 Task: Create List Brand Transformation in Board DevOps Best Practices to Workspace Antivirus and Security Software. Create List Brand M&A in Board Sales Performance Benchmarking to Workspace Antivirus and Security Software. Create List Brand Integration in Board IT Asset Management and Inventory Control to Workspace Antivirus and Security Software
Action: Mouse moved to (188, 150)
Screenshot: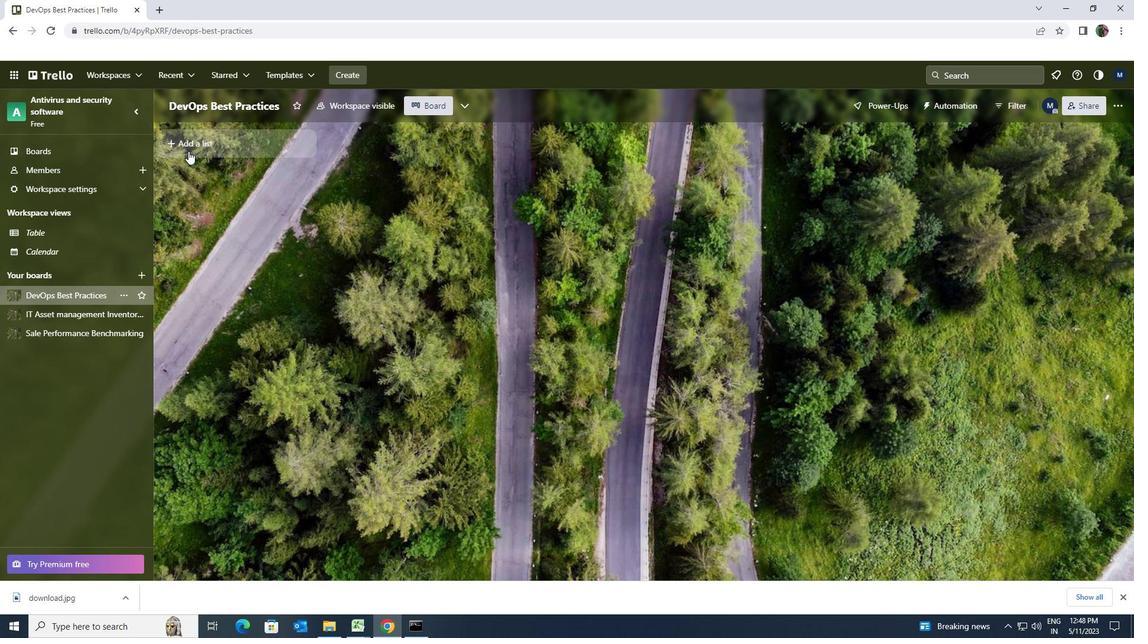 
Action: Mouse pressed left at (188, 150)
Screenshot: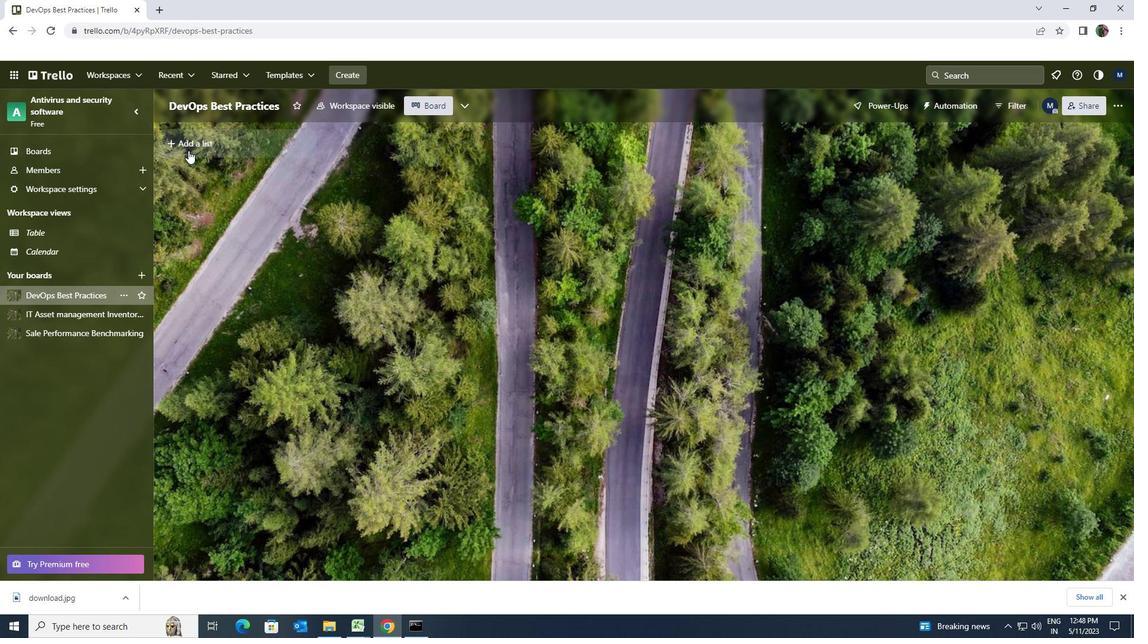 
Action: Key pressed <Key.shift><Key.shift><Key.shift><Key.shift><Key.shift><Key.shift><Key.shift><Key.shift><Key.shift><Key.shift><Key.shift><Key.shift><Key.shift><Key.shift><Key.shift><Key.shift><Key.shift><Key.shift><Key.shift><Key.shift><Key.shift><Key.shift><Key.shift><Key.shift><Key.shift><Key.shift><Key.shift><Key.shift><Key.shift><Key.shift><Key.shift><Key.shift><Key.shift><Key.shift><Key.shift><Key.shift><Key.shift><Key.shift><Key.shift><Key.shift><Key.shift><Key.shift><Key.shift><Key.shift><Key.shift><Key.shift>BRAND<Key.space><Key.shift><Key.shift><Key.shift>TRANSFORMATION
Screenshot: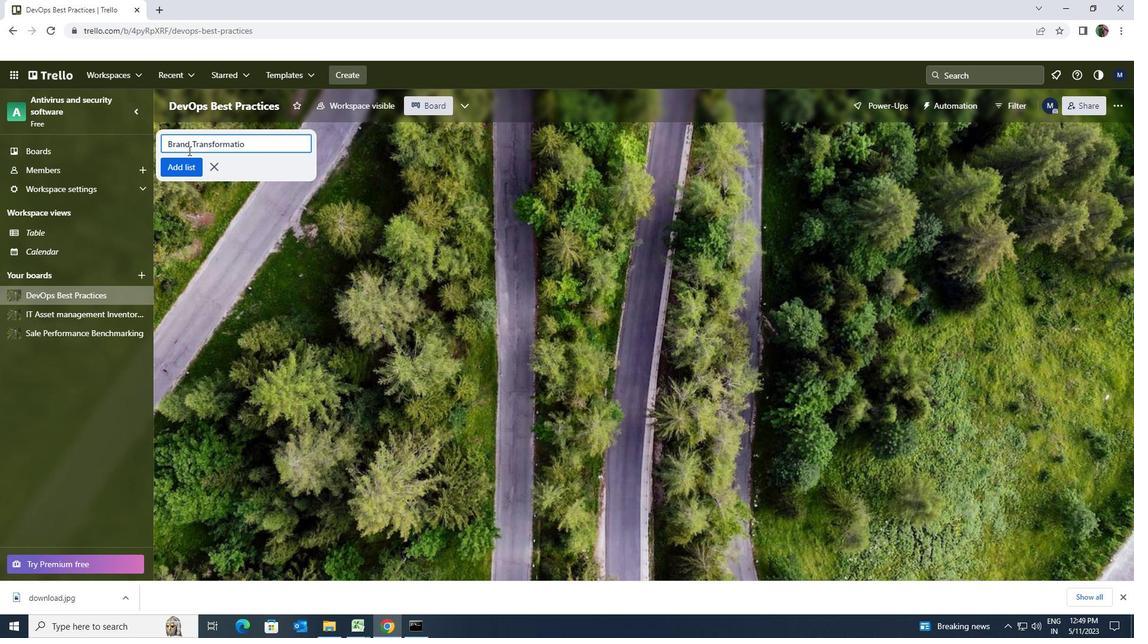 
Action: Mouse moved to (189, 159)
Screenshot: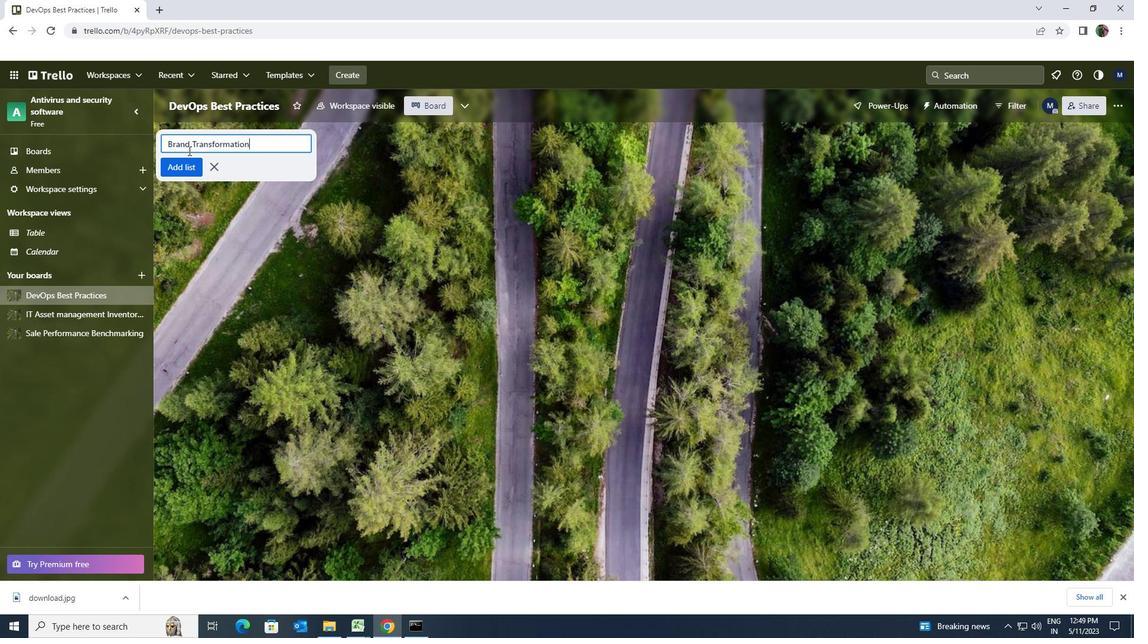 
Action: Mouse pressed left at (189, 159)
Screenshot: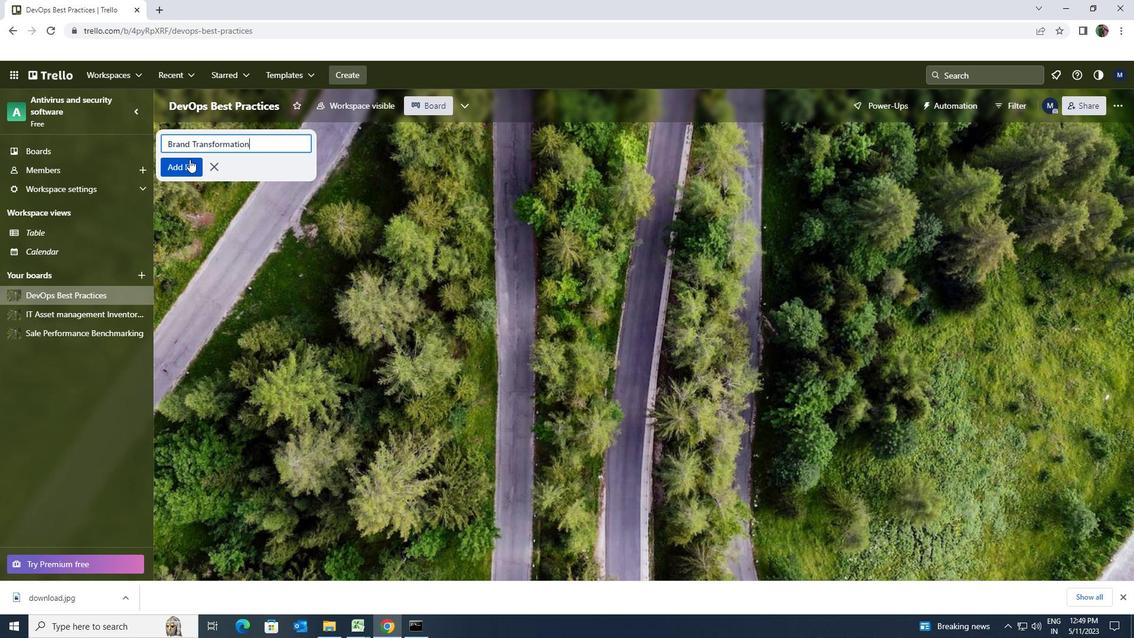
Action: Mouse moved to (72, 334)
Screenshot: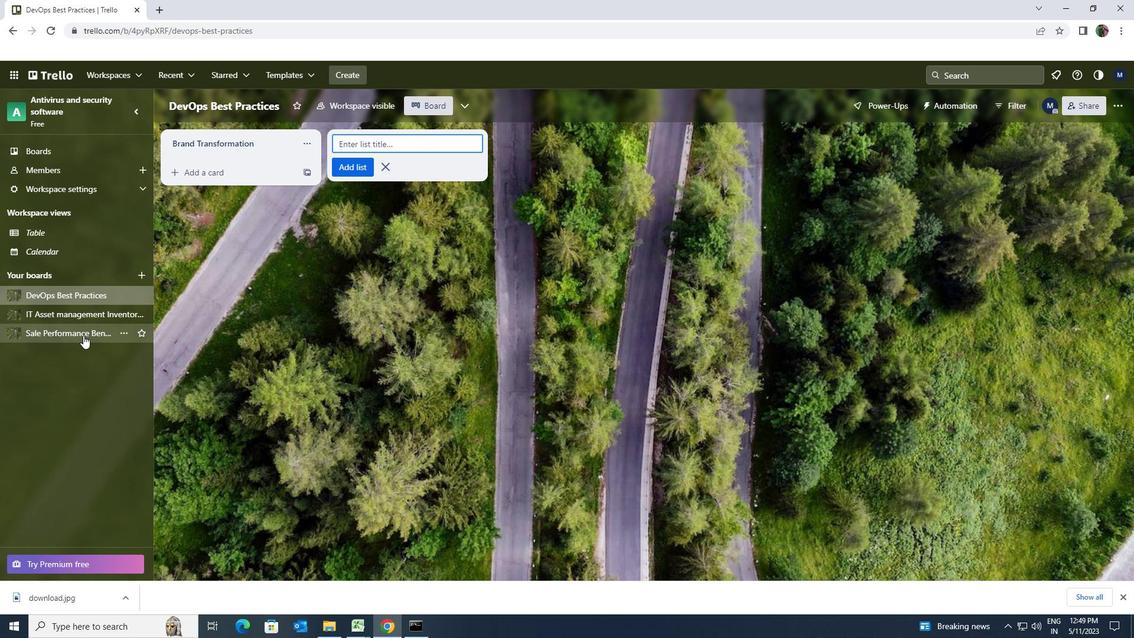 
Action: Mouse pressed left at (72, 334)
Screenshot: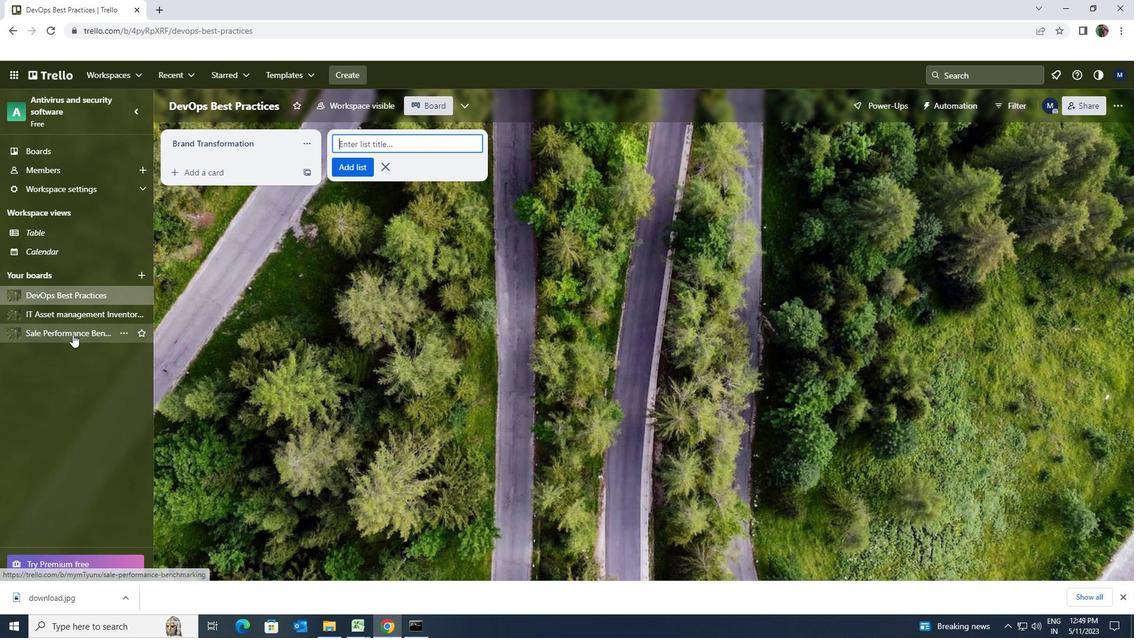 
Action: Mouse moved to (185, 146)
Screenshot: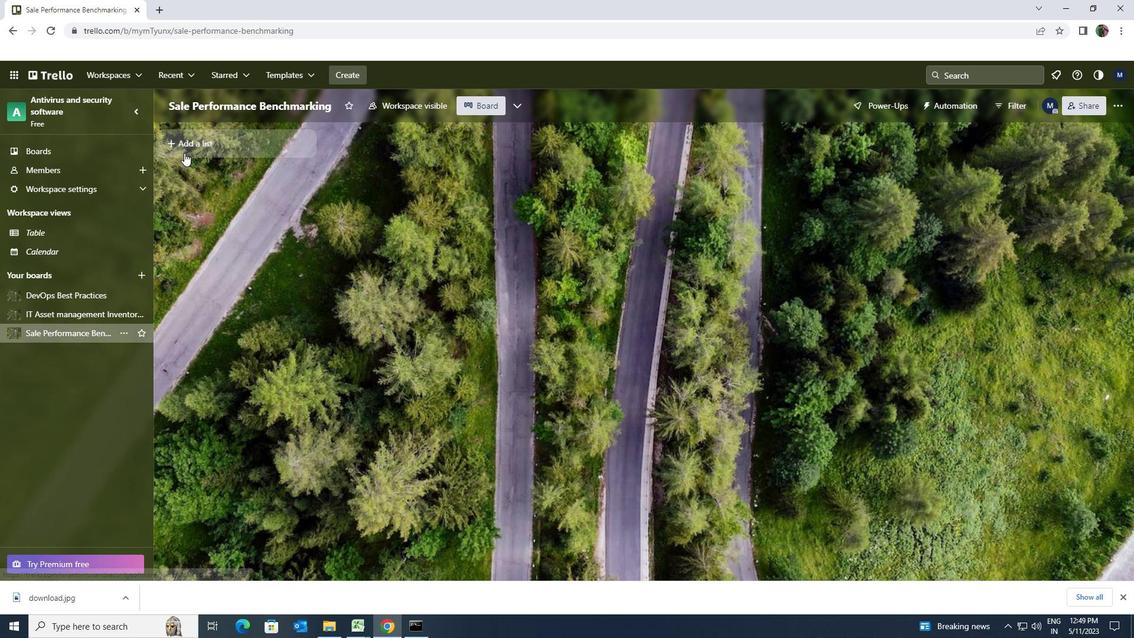 
Action: Mouse pressed left at (185, 146)
Screenshot: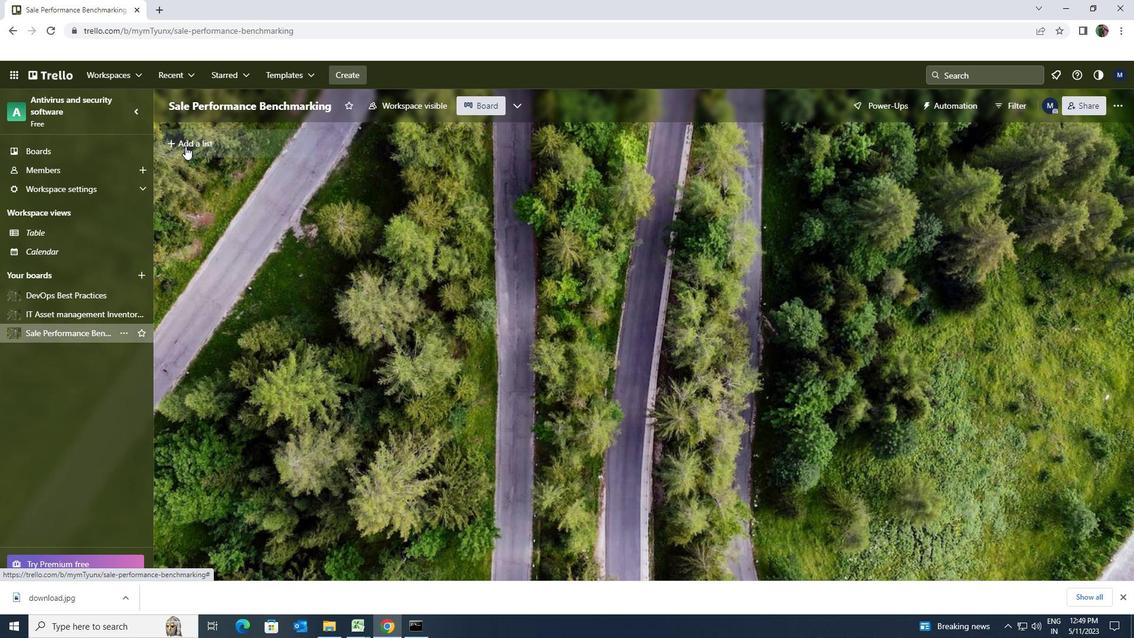 
Action: Key pressed <Key.shift><Key.shift><Key.shift>BRAND<Key.space><Key.shift>M&<Key.shift><Key.shift><Key.shift>A
Screenshot: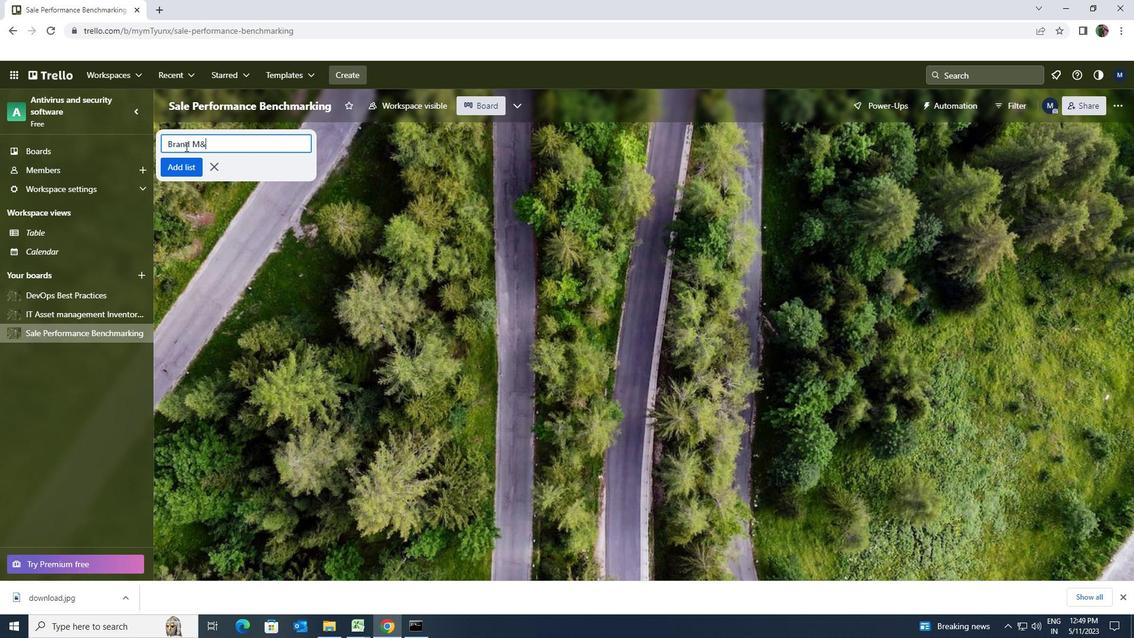 
Action: Mouse moved to (187, 163)
Screenshot: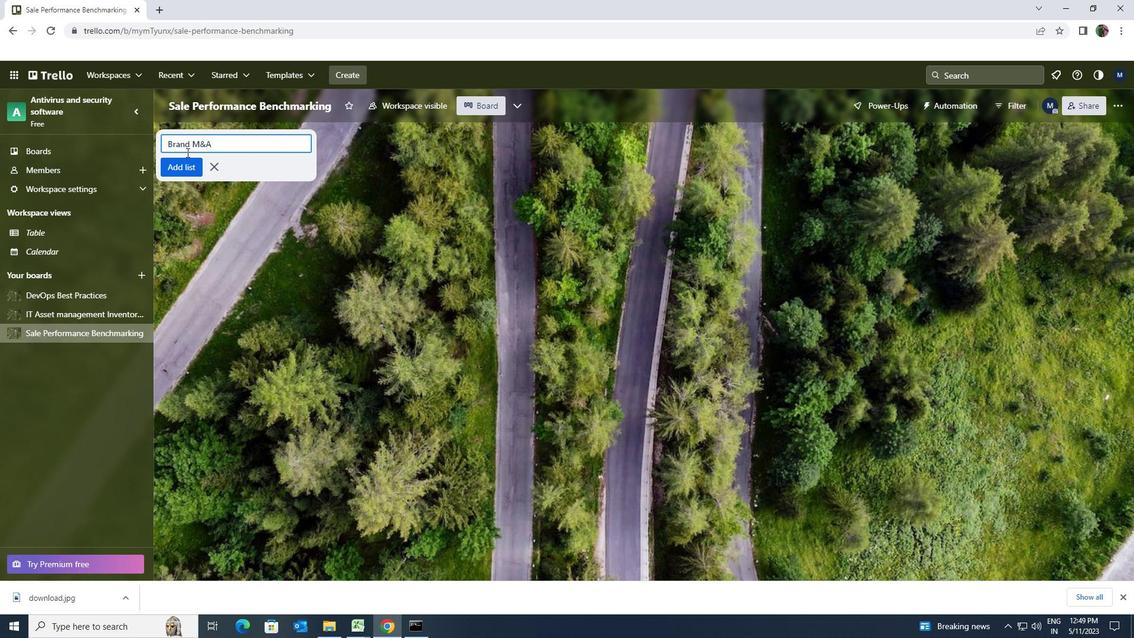 
Action: Mouse pressed left at (187, 163)
Screenshot: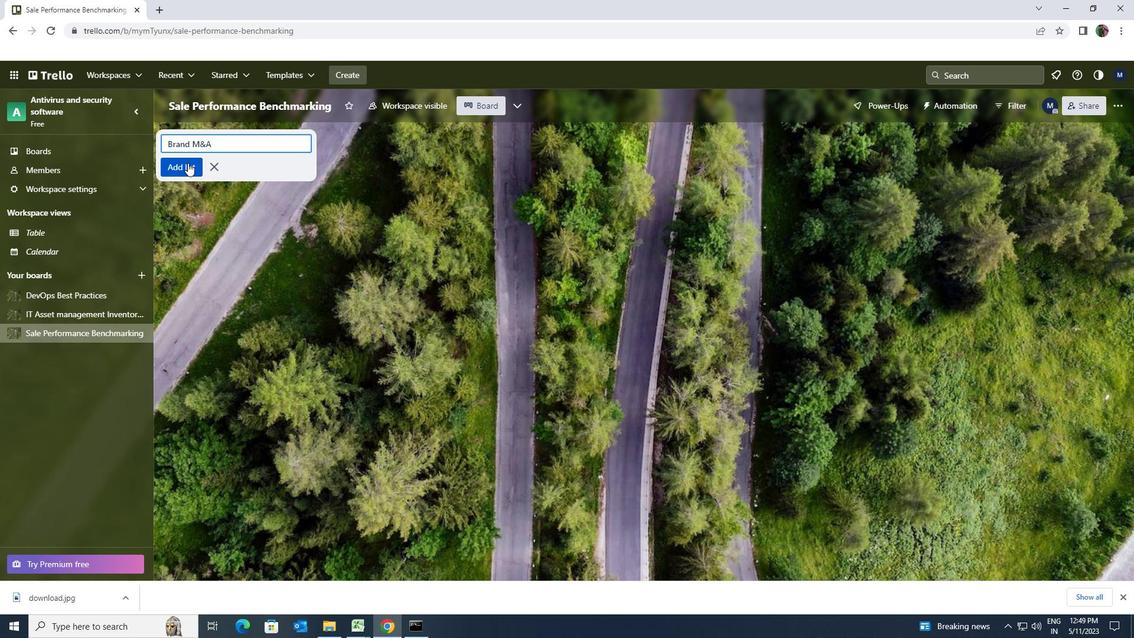 
Action: Mouse moved to (77, 308)
Screenshot: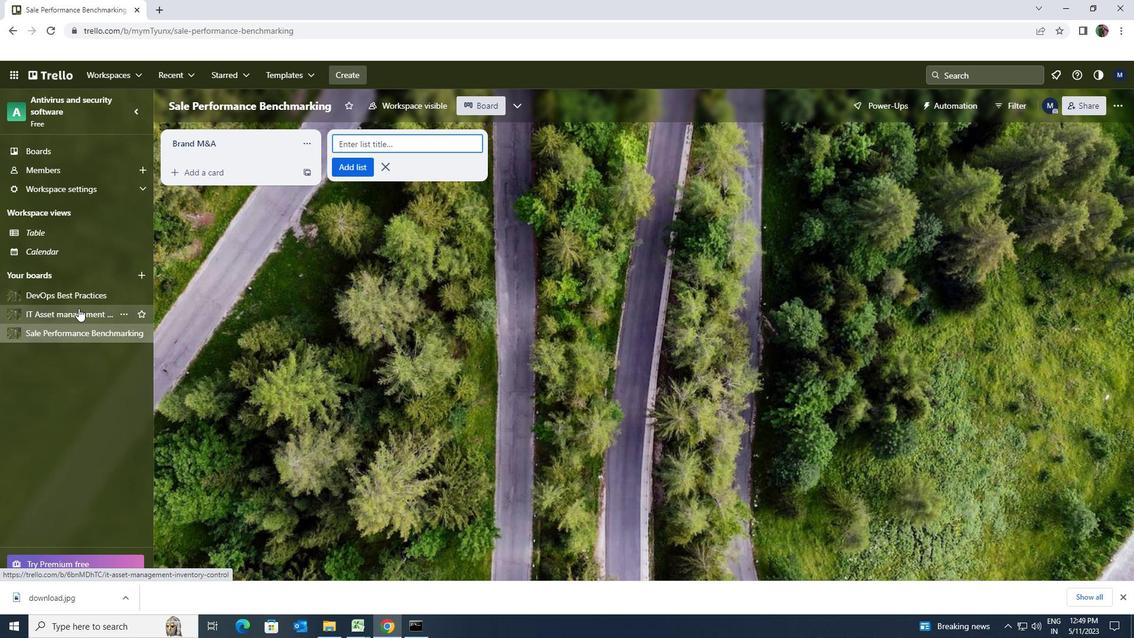 
Action: Mouse pressed left at (77, 308)
Screenshot: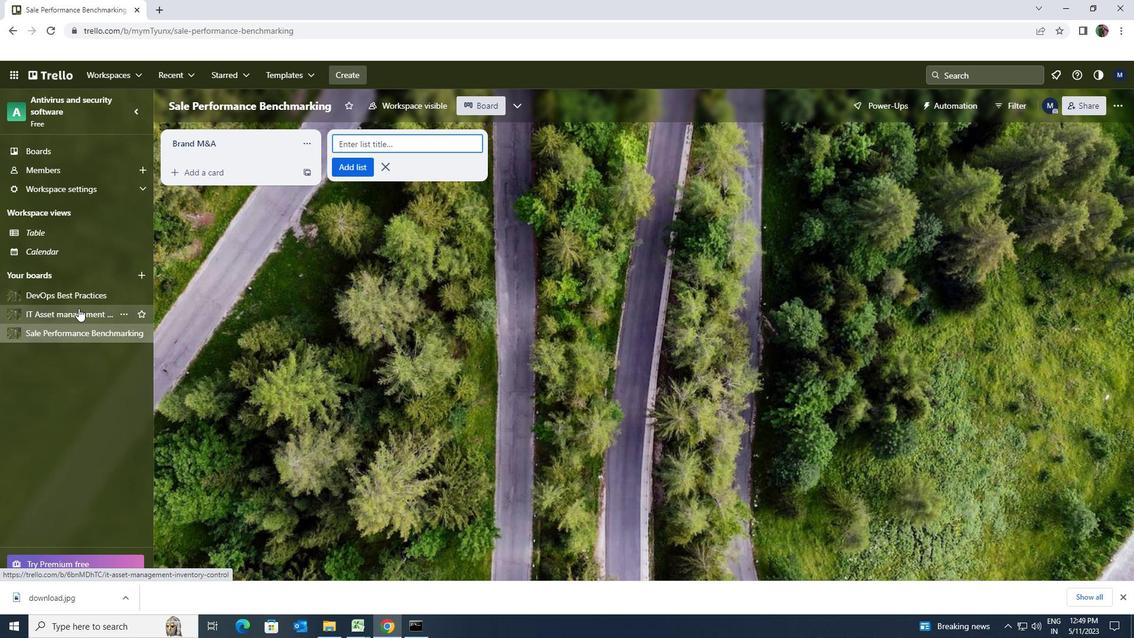 
Action: Mouse moved to (171, 144)
Screenshot: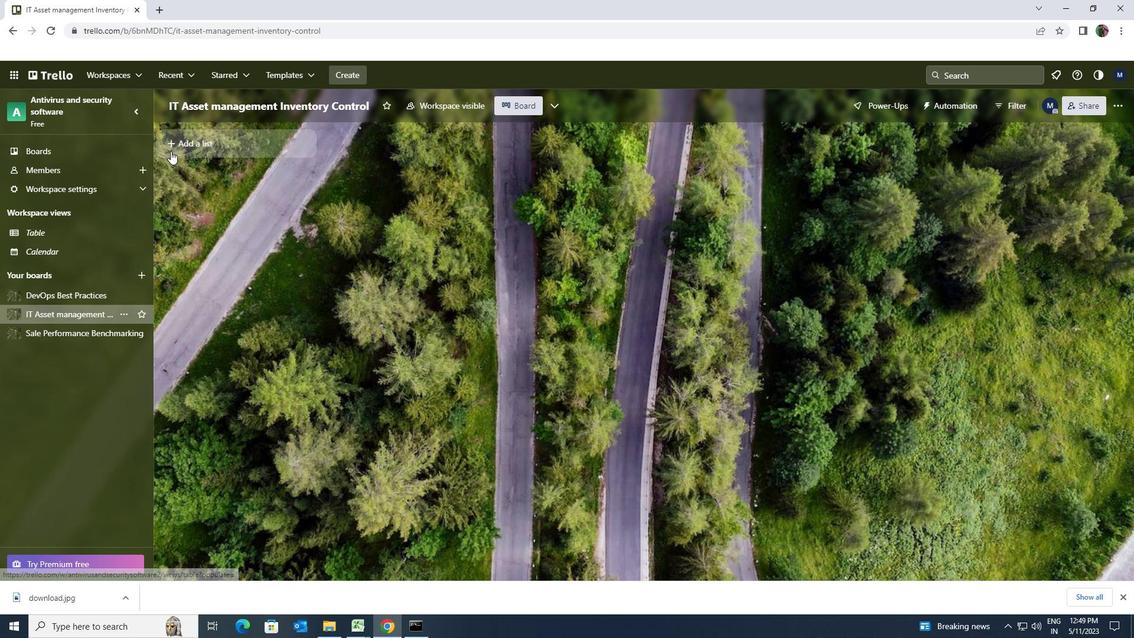 
Action: Mouse pressed left at (171, 144)
Screenshot: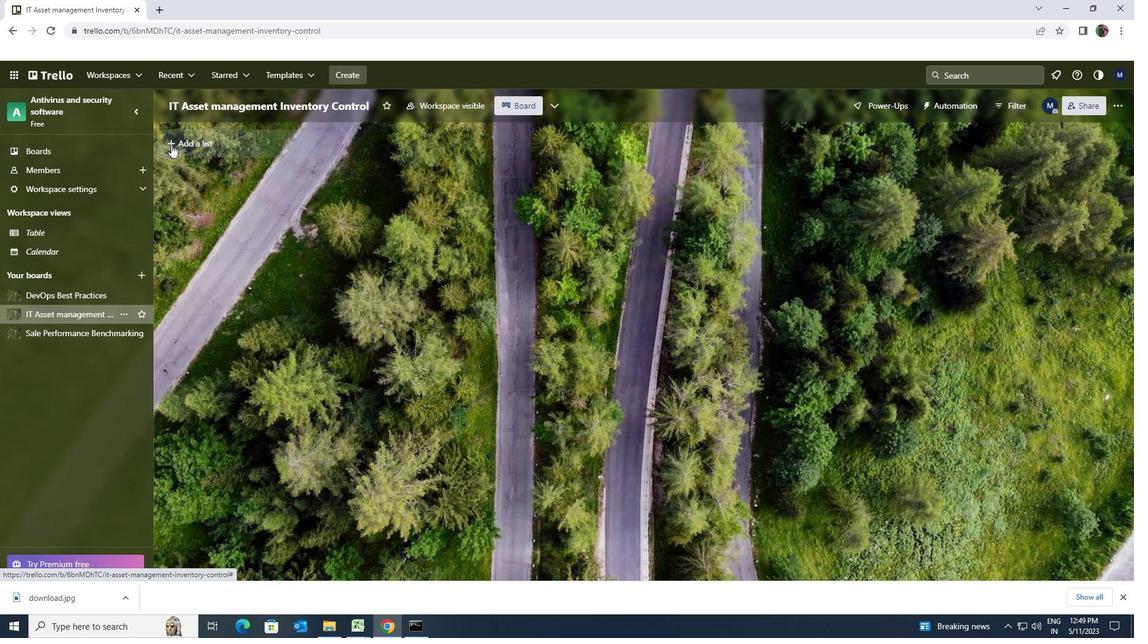 
Action: Key pressed <Key.shift>IT<Key.space>ASSET<Key.space><Key.shift>MANAGEMENT<Key.space>S<Key.backspace>AND<Key.space><Key.shift>INVENTORY<Key.space><Key.shift>CONTROL
Screenshot: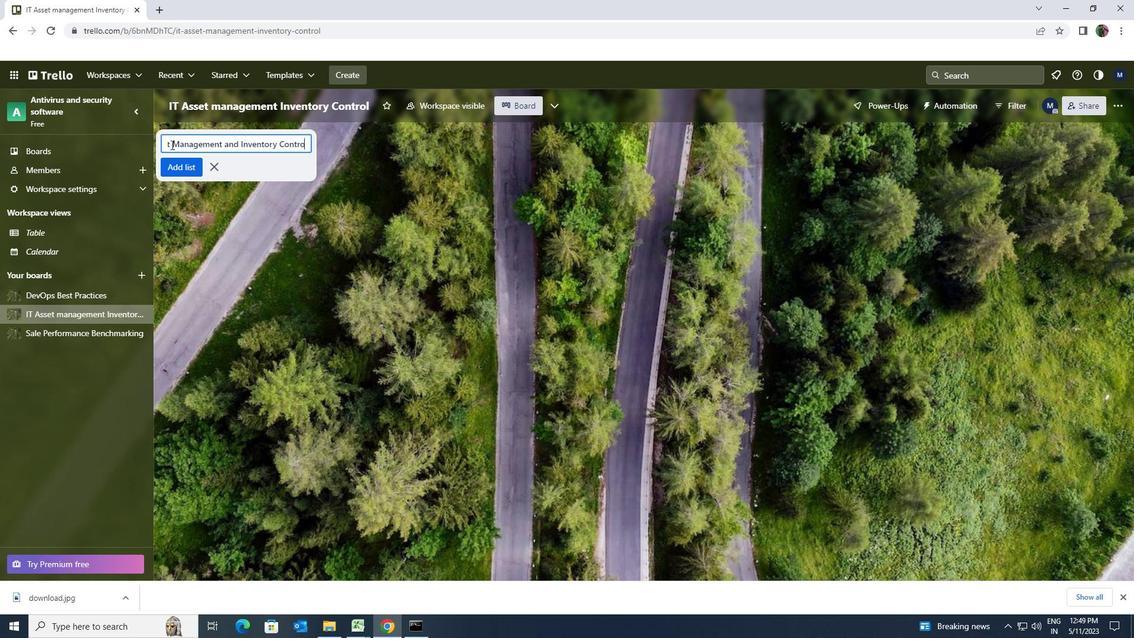 
Action: Mouse moved to (176, 166)
Screenshot: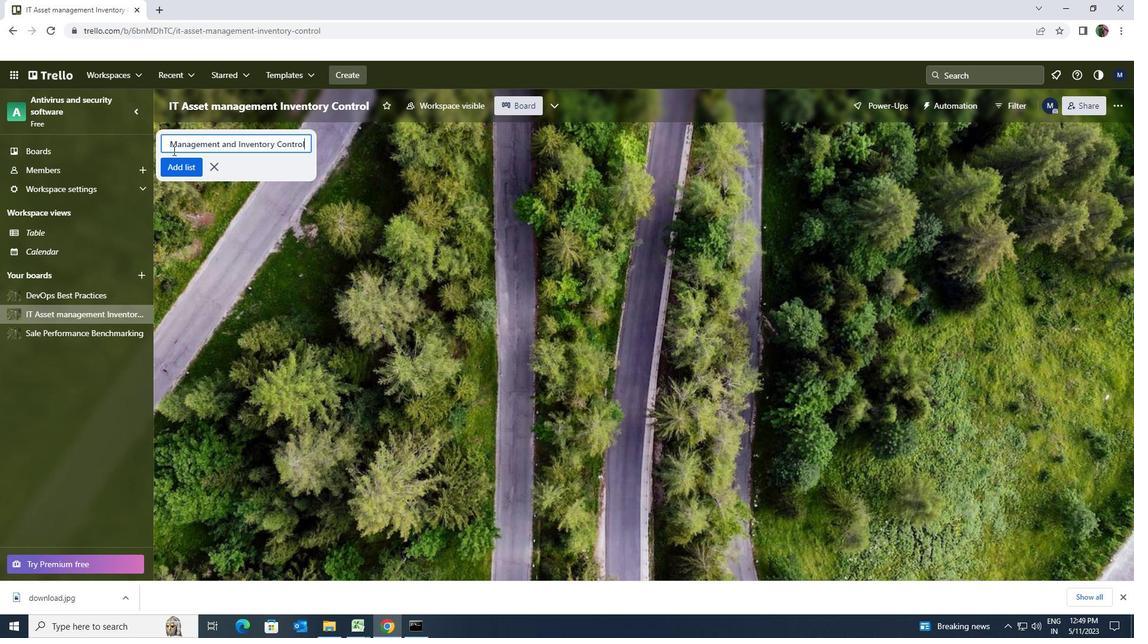 
Action: Mouse pressed left at (176, 166)
Screenshot: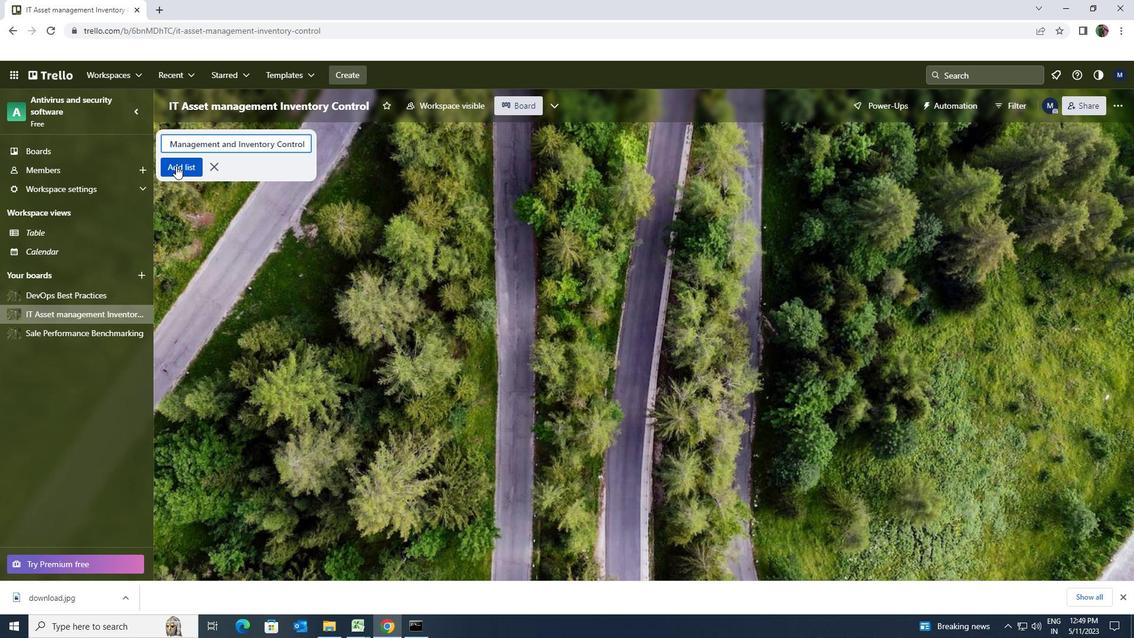 
